 Task: Select Convenience. Add to cart, from Ice Cream Parlour for 929 Preston Street, Leroy, Kansas 66857, Cell Number 620-964-6868, following item : The Cheesecake Factory Birthday Cake_x000D_
 - 1
Action: Mouse moved to (281, 119)
Screenshot: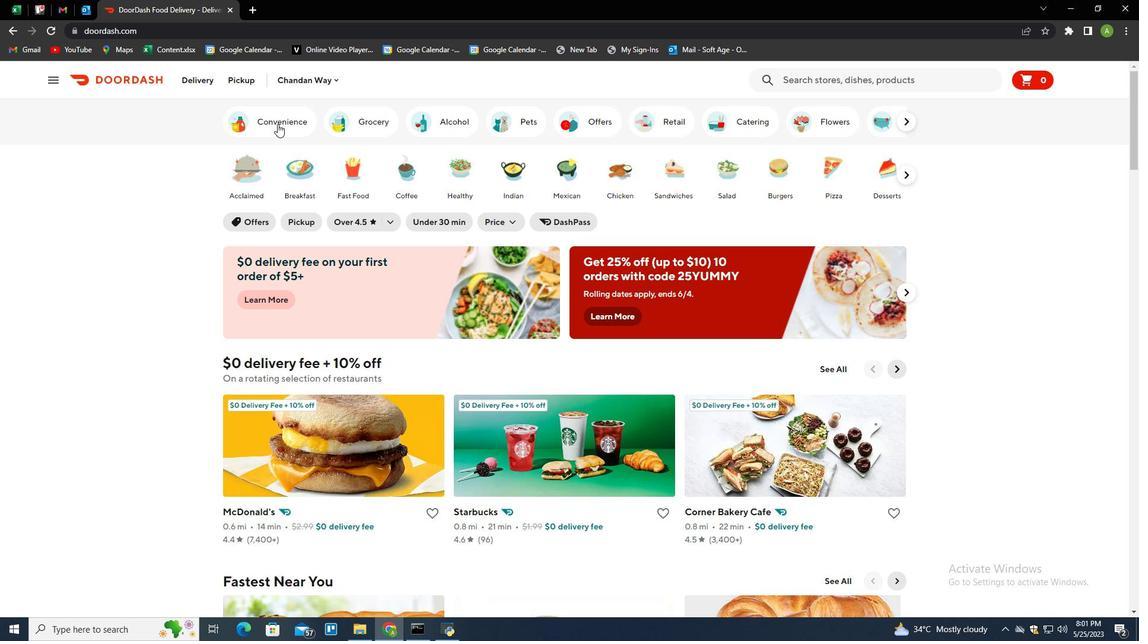 
Action: Mouse pressed left at (281, 119)
Screenshot: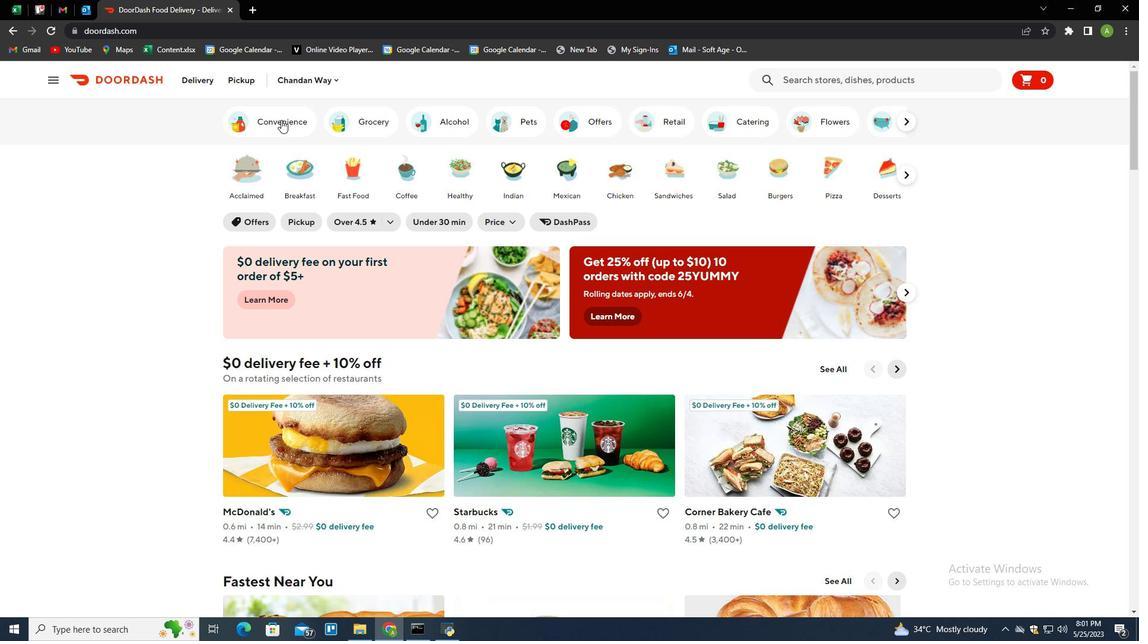 
Action: Mouse moved to (528, 519)
Screenshot: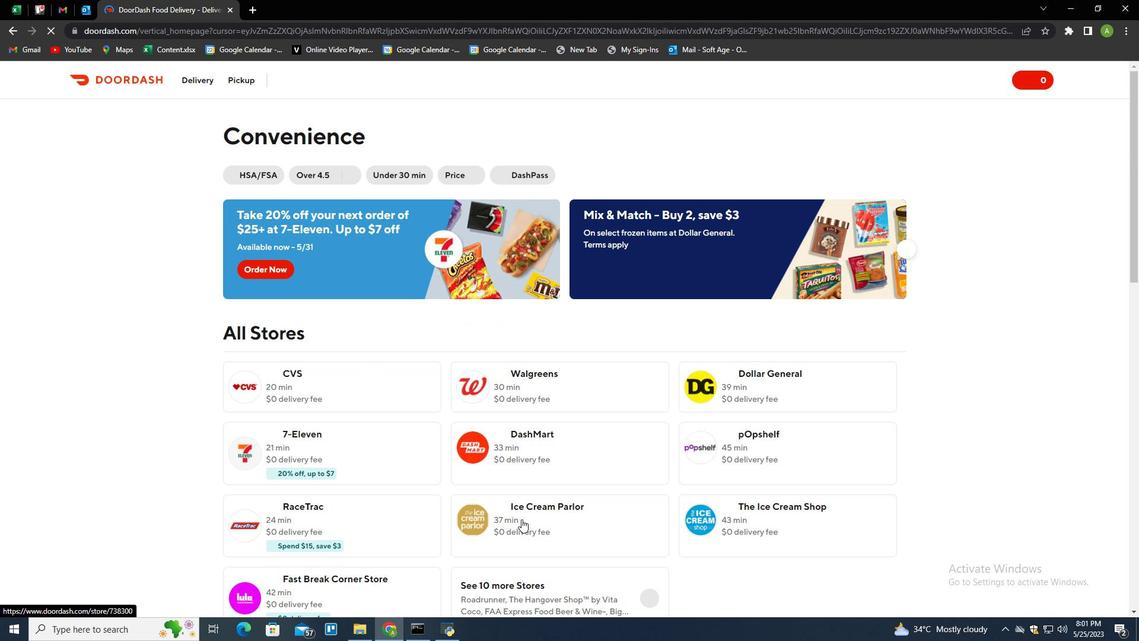 
Action: Mouse pressed left at (528, 519)
Screenshot: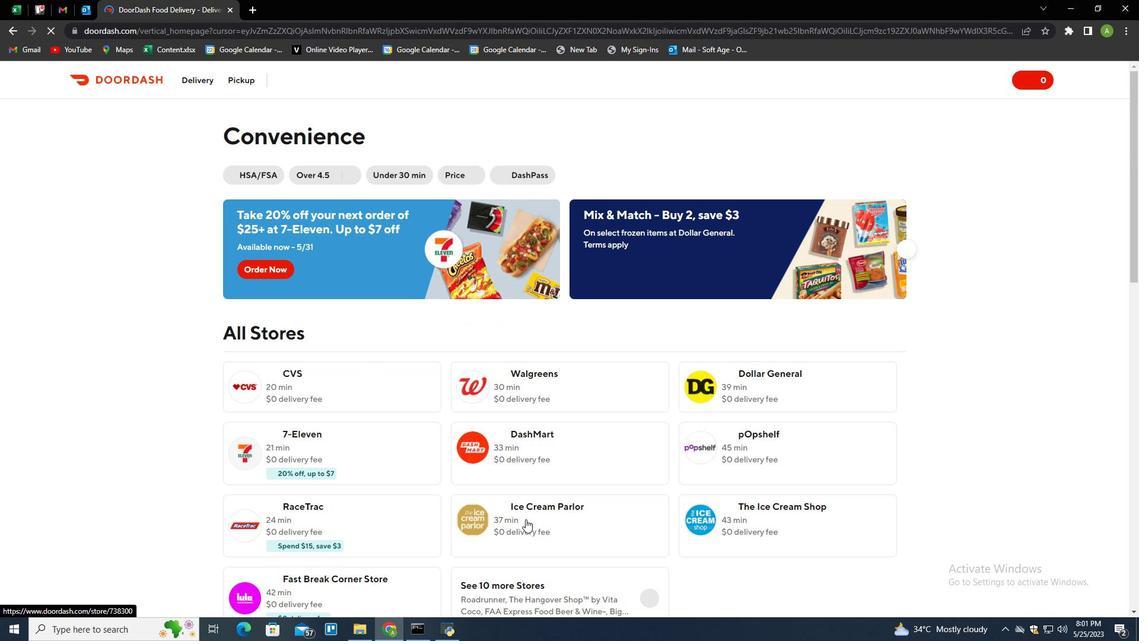 
Action: Mouse moved to (243, 74)
Screenshot: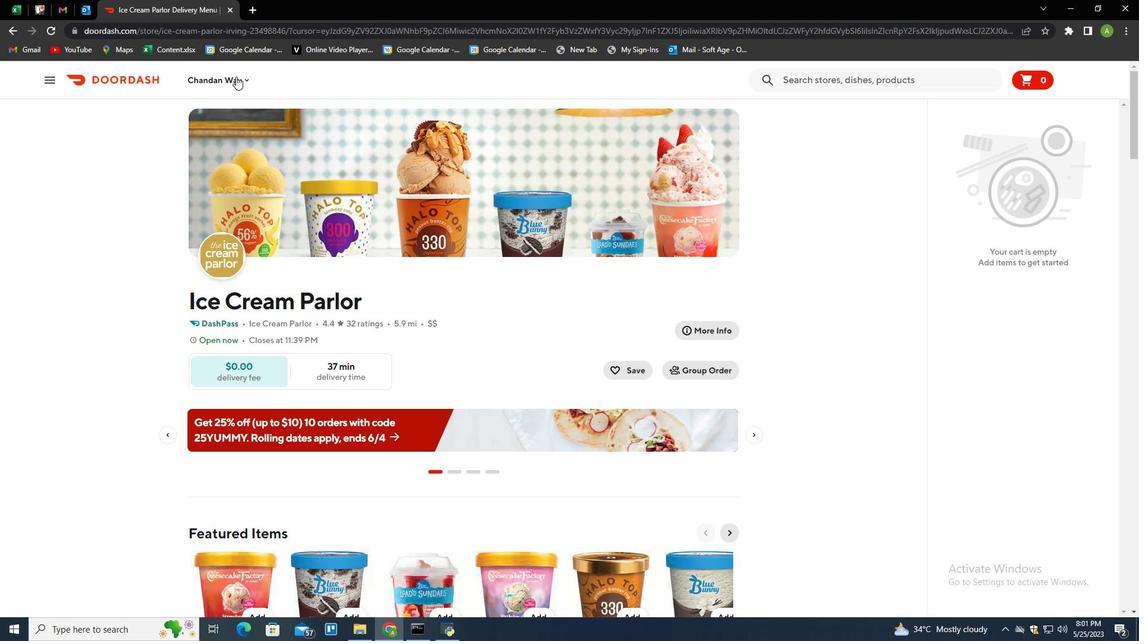 
Action: Mouse pressed left at (243, 74)
Screenshot: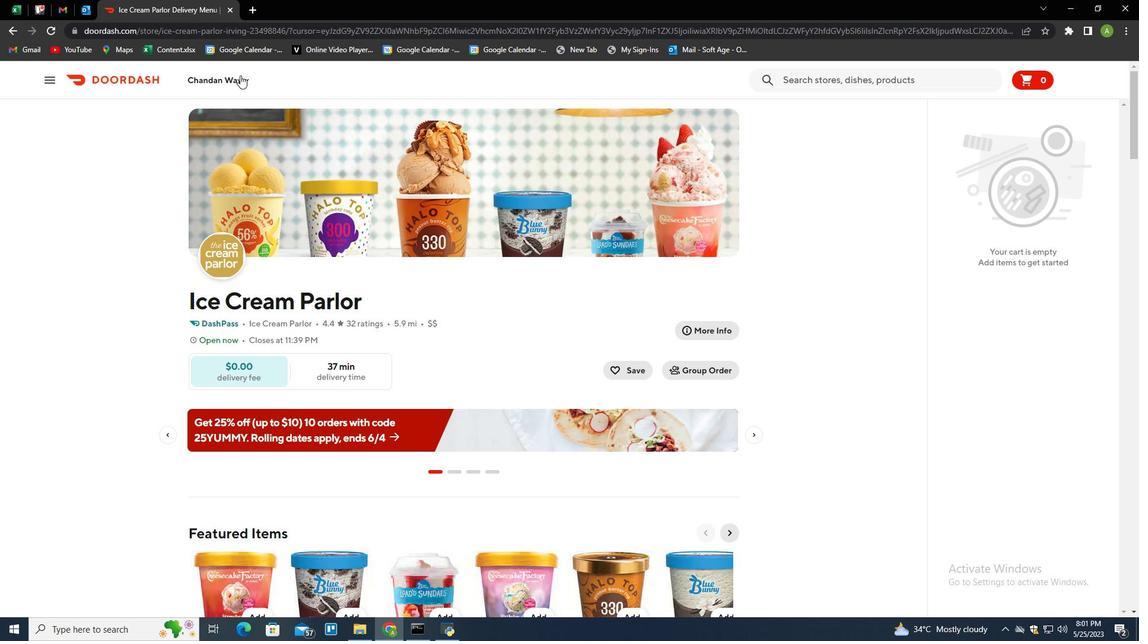 
Action: Mouse moved to (256, 127)
Screenshot: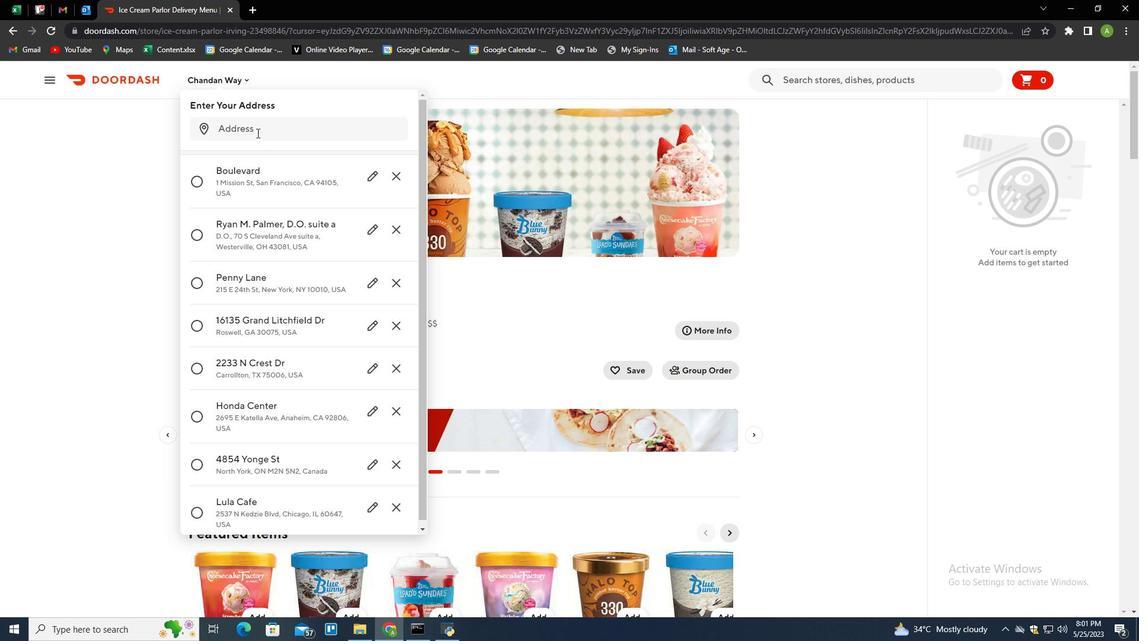 
Action: Mouse pressed left at (256, 127)
Screenshot: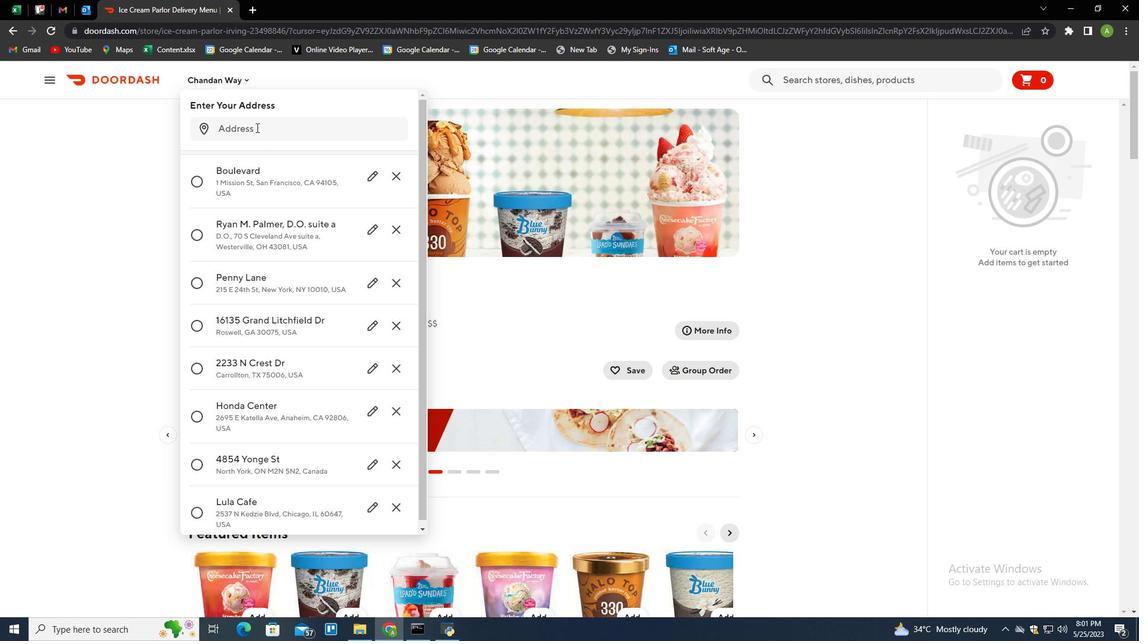 
Action: Mouse moved to (238, 165)
Screenshot: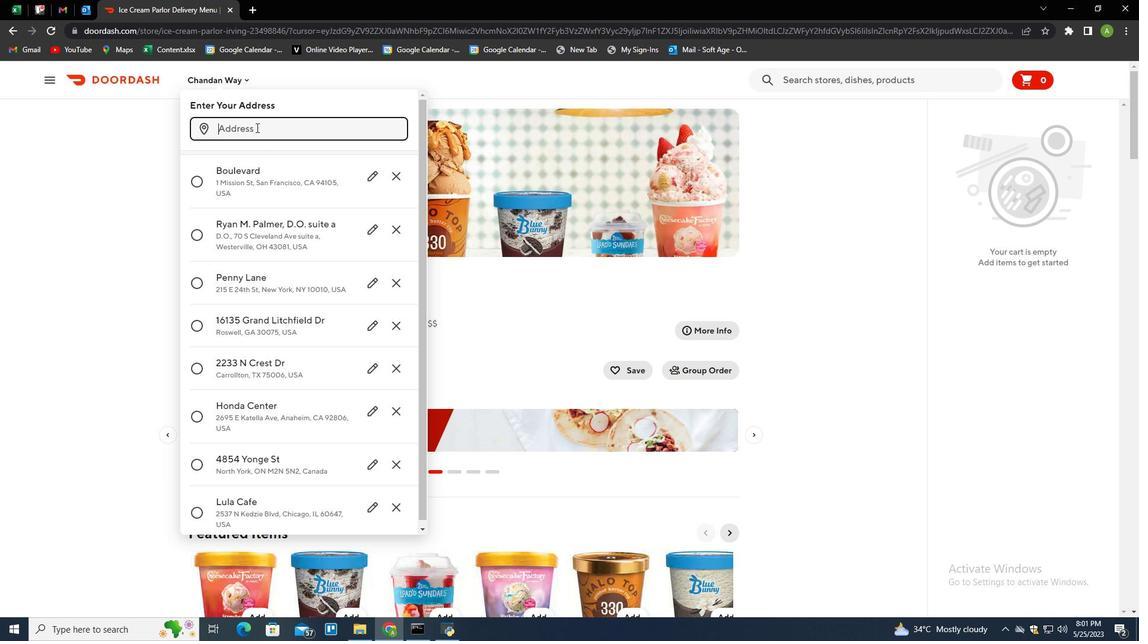 
Action: Key pressed 929<Key.space>preston<Key.space>street<Key.space><Key.backspace>.<Key.backspace>,<Key.space>leroy,<Key.space>kansas<Key.space>66857<Key.enter>
Screenshot: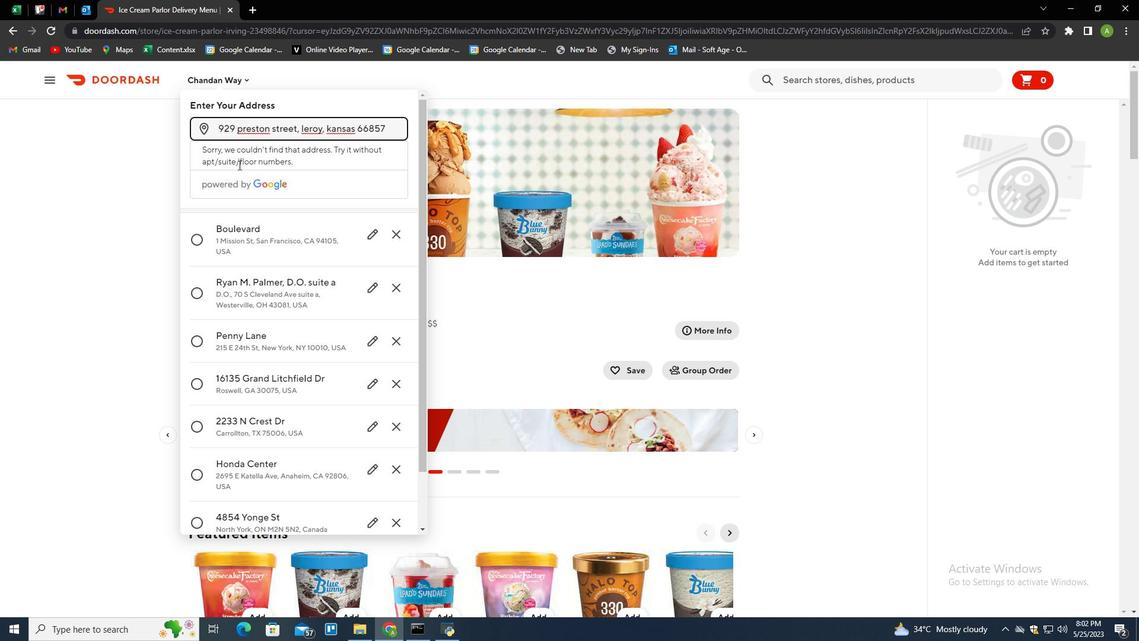 
Action: Mouse moved to (366, 492)
Screenshot: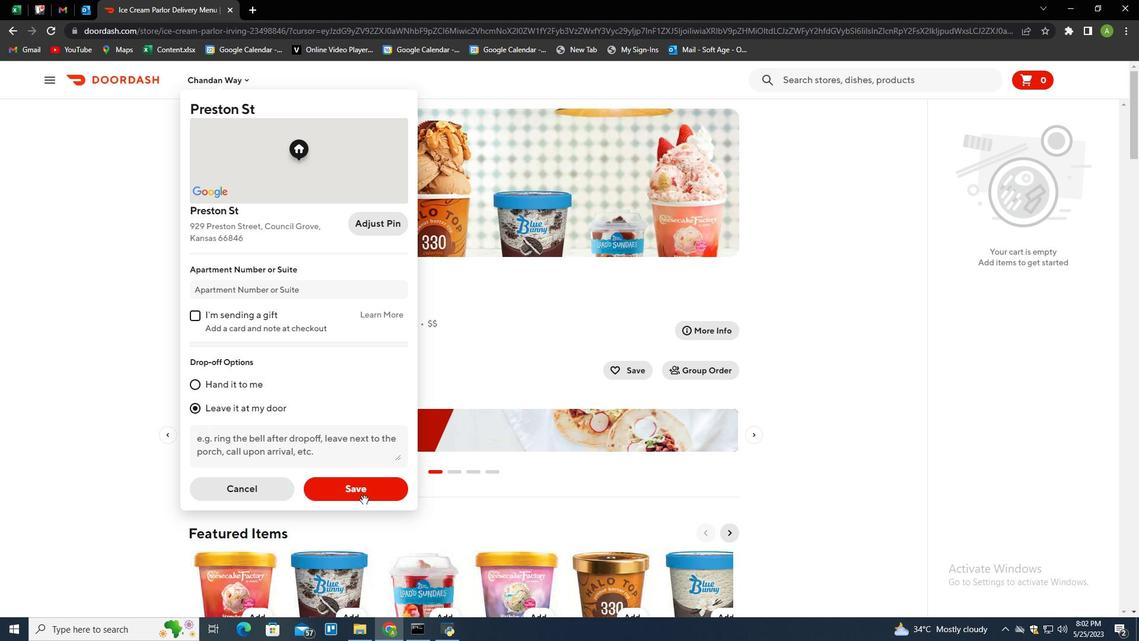 
Action: Mouse pressed left at (366, 492)
Screenshot: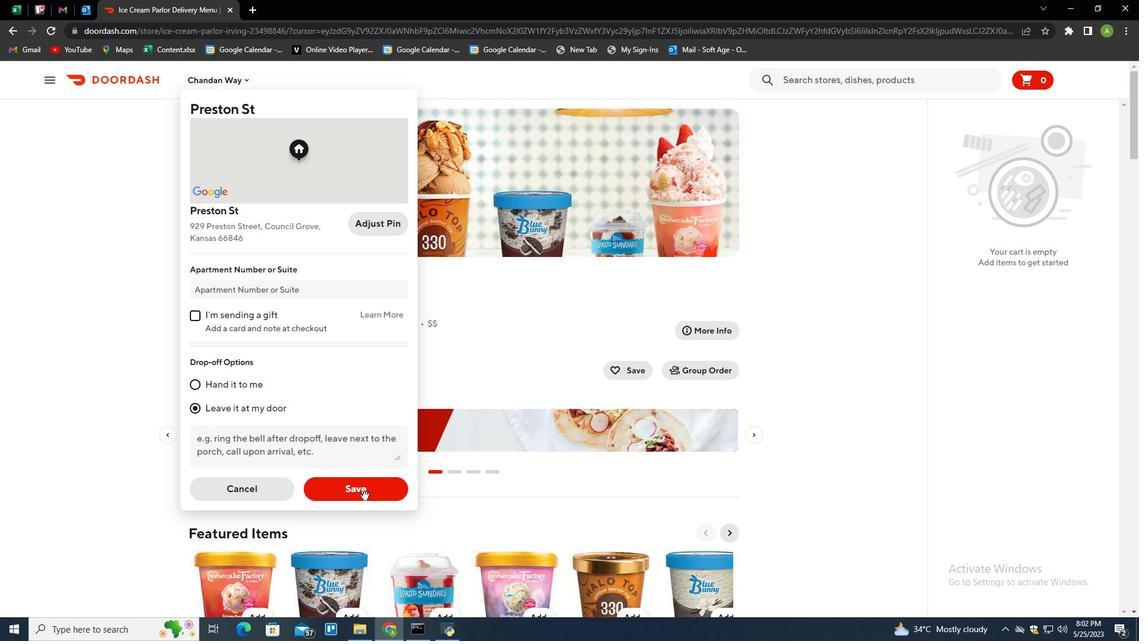 
Action: Mouse moved to (421, 249)
Screenshot: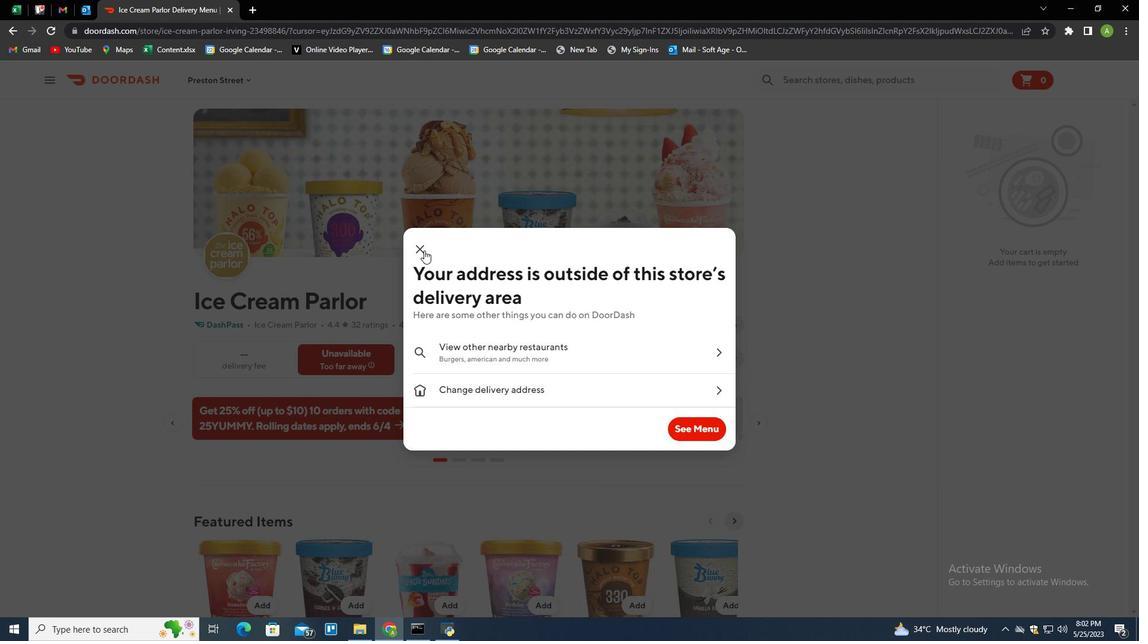 
Action: Mouse pressed left at (421, 249)
Screenshot: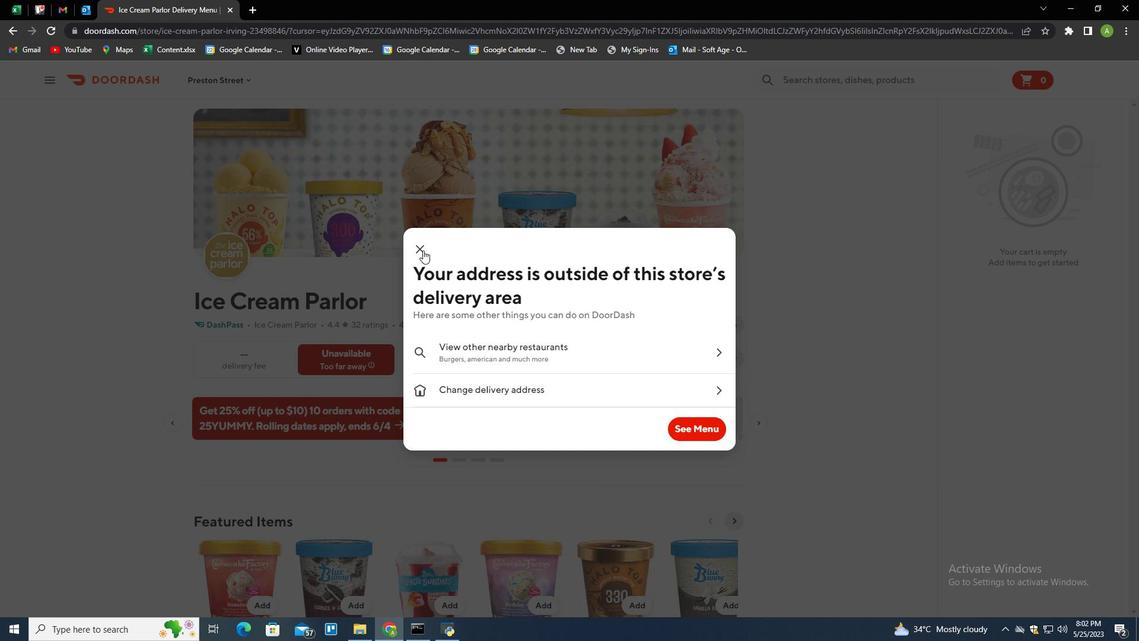 
Action: Mouse moved to (584, 333)
Screenshot: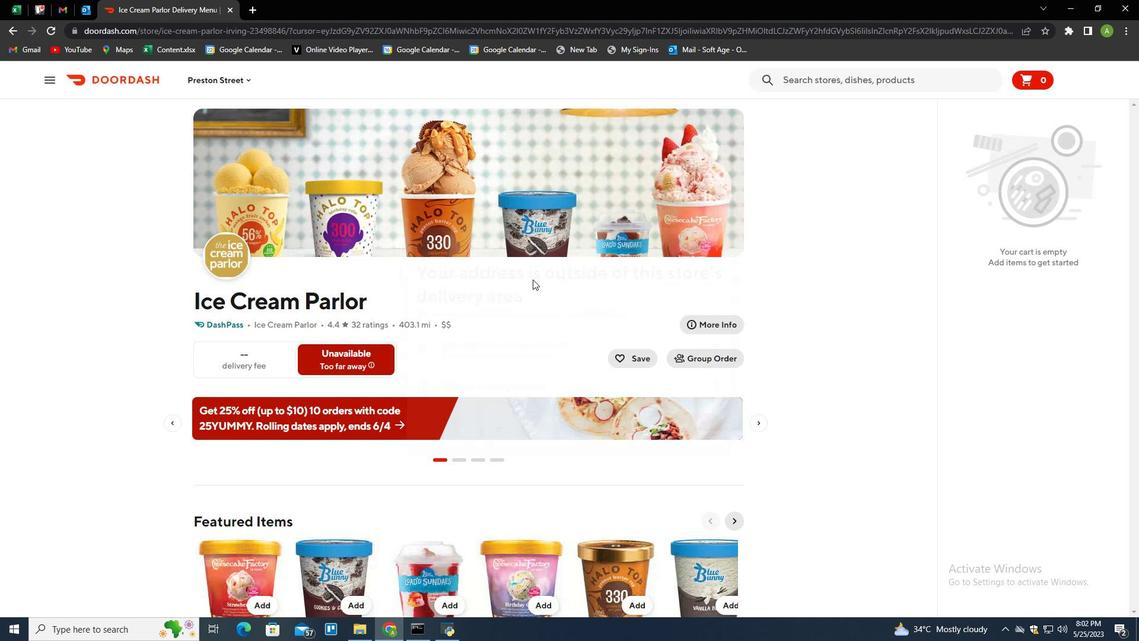 
Action: Mouse scrolled (584, 332) with delta (0, 0)
Screenshot: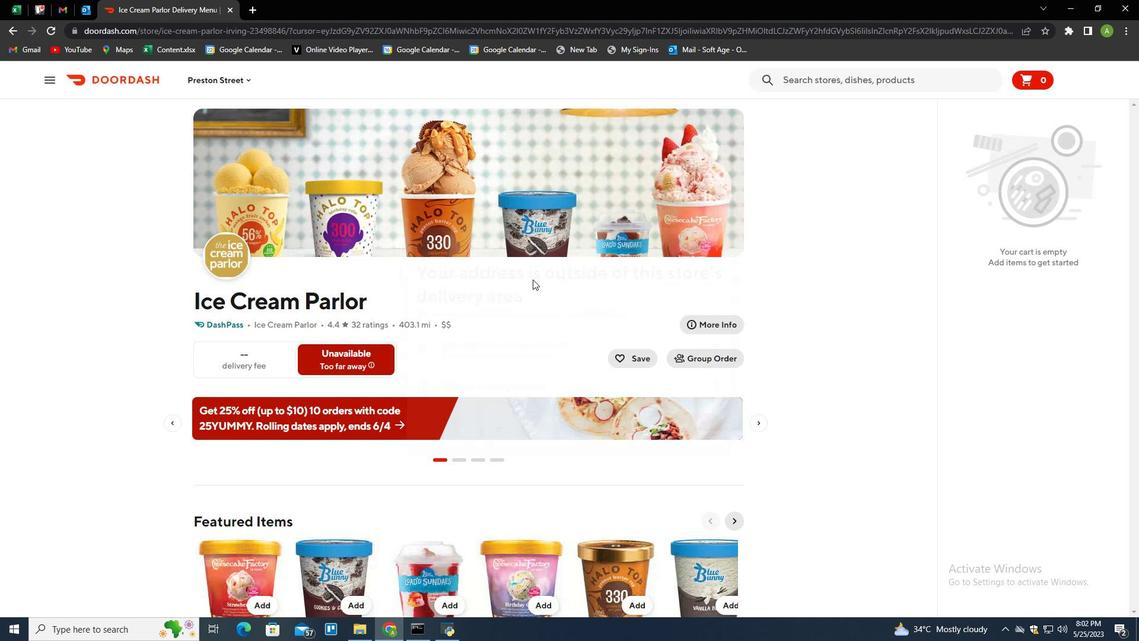 
Action: Mouse moved to (587, 344)
Screenshot: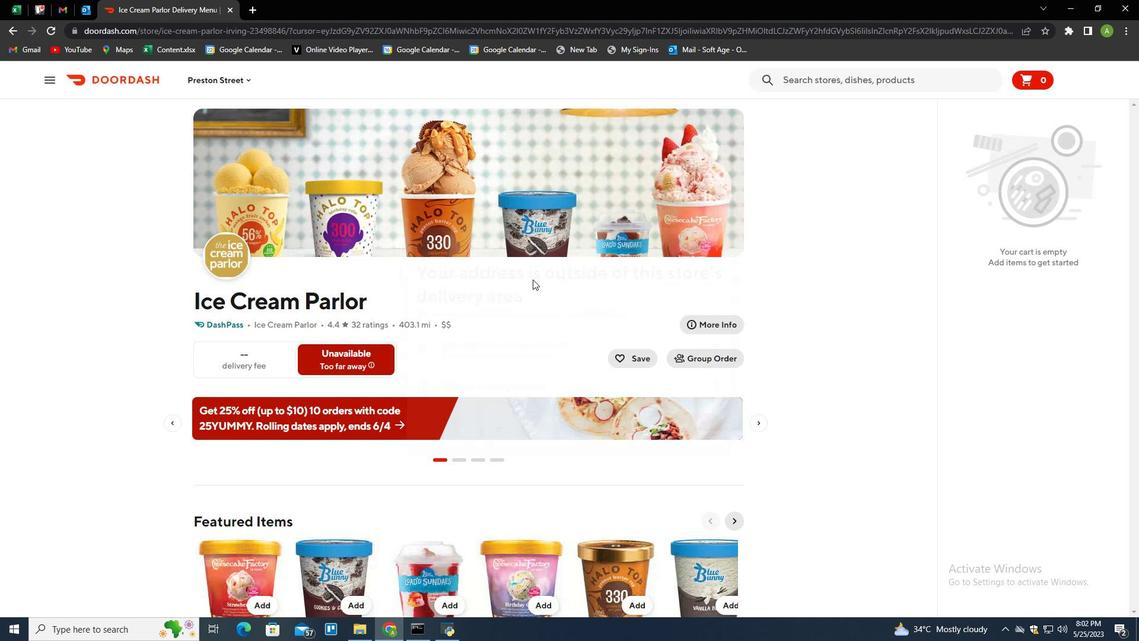 
Action: Mouse scrolled (587, 343) with delta (0, 0)
Screenshot: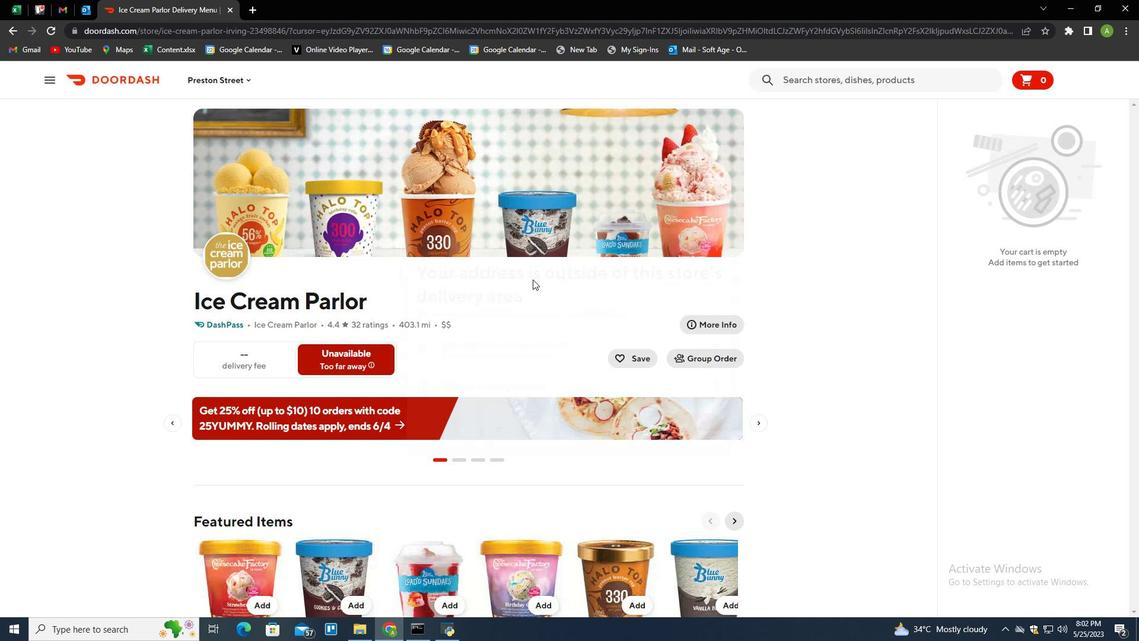 
Action: Mouse moved to (590, 354)
Screenshot: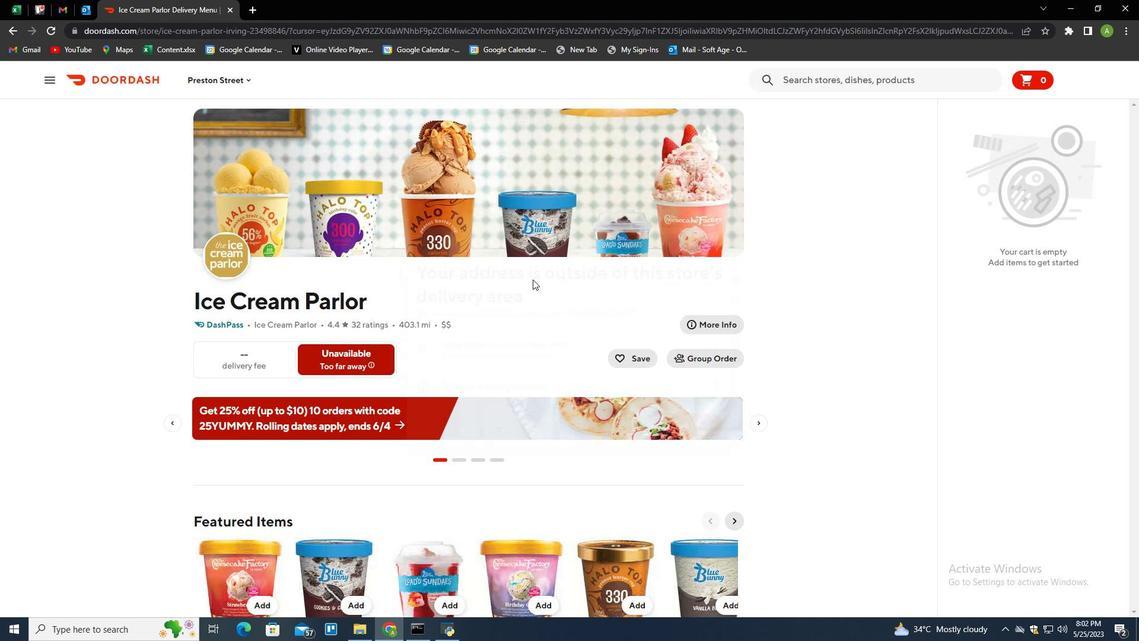 
Action: Mouse scrolled (588, 349) with delta (0, 0)
Screenshot: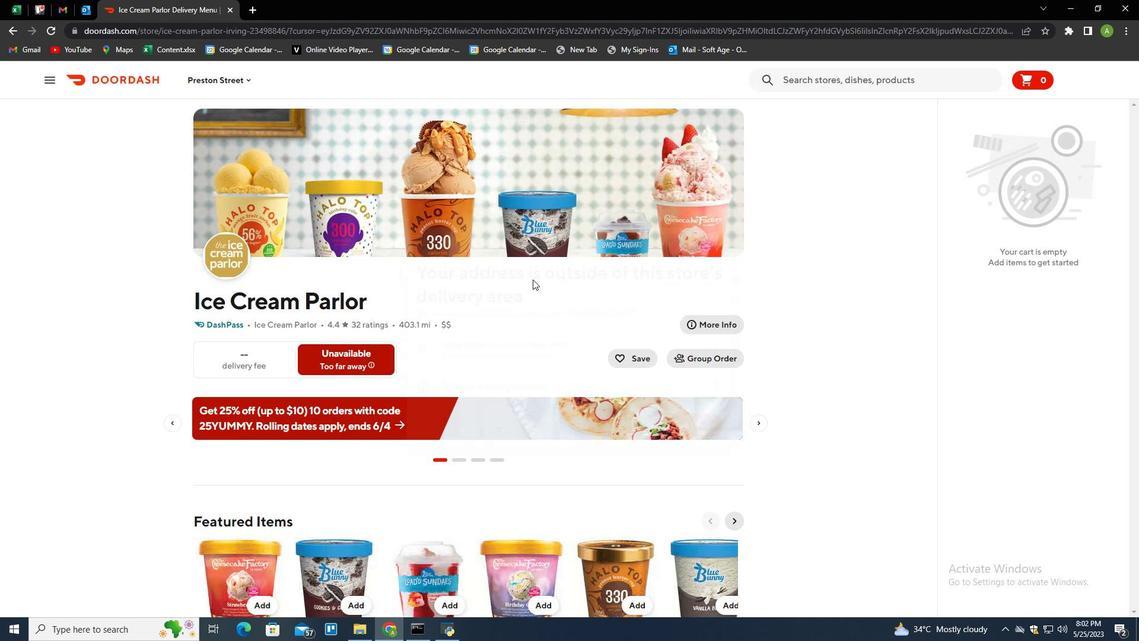 
Action: Mouse moved to (593, 364)
Screenshot: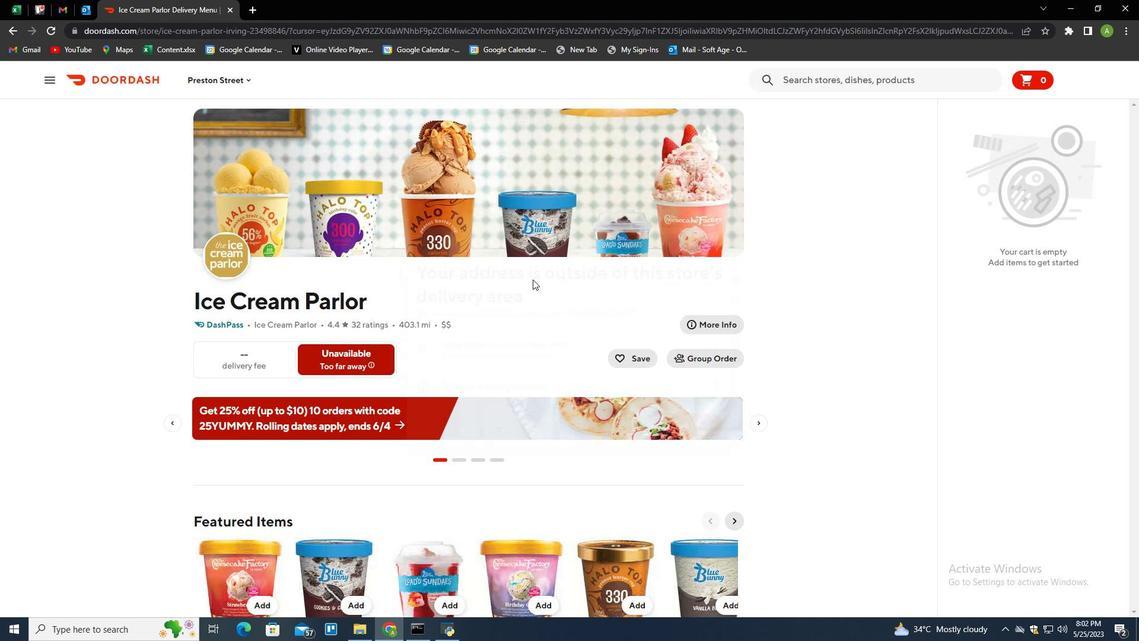 
Action: Mouse scrolled (590, 353) with delta (0, 0)
Screenshot: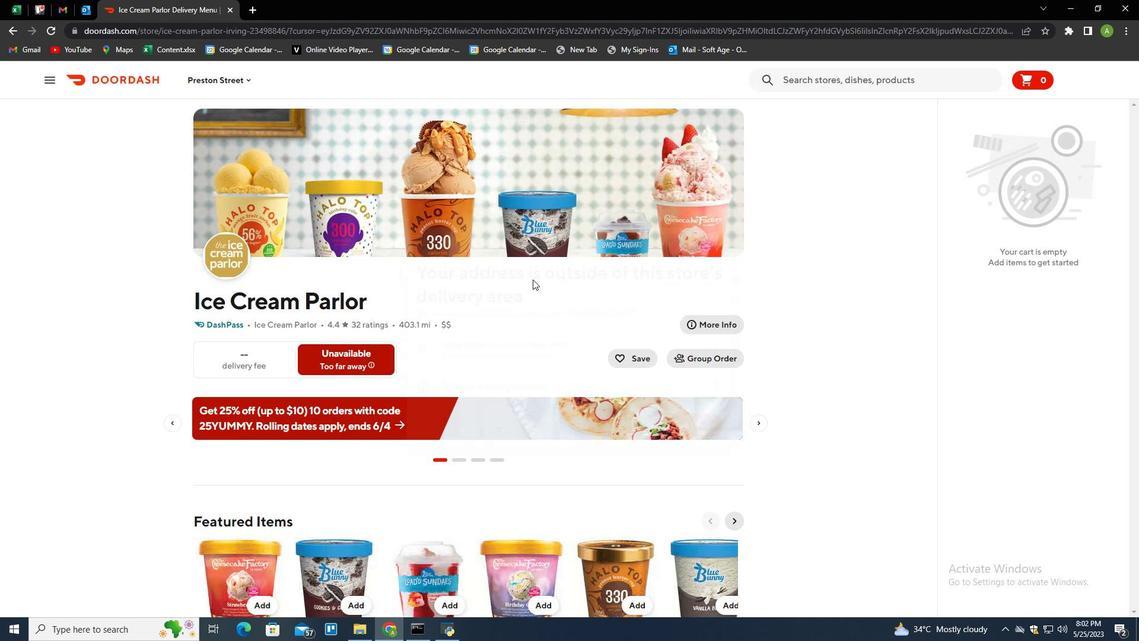 
Action: Mouse moved to (608, 419)
Screenshot: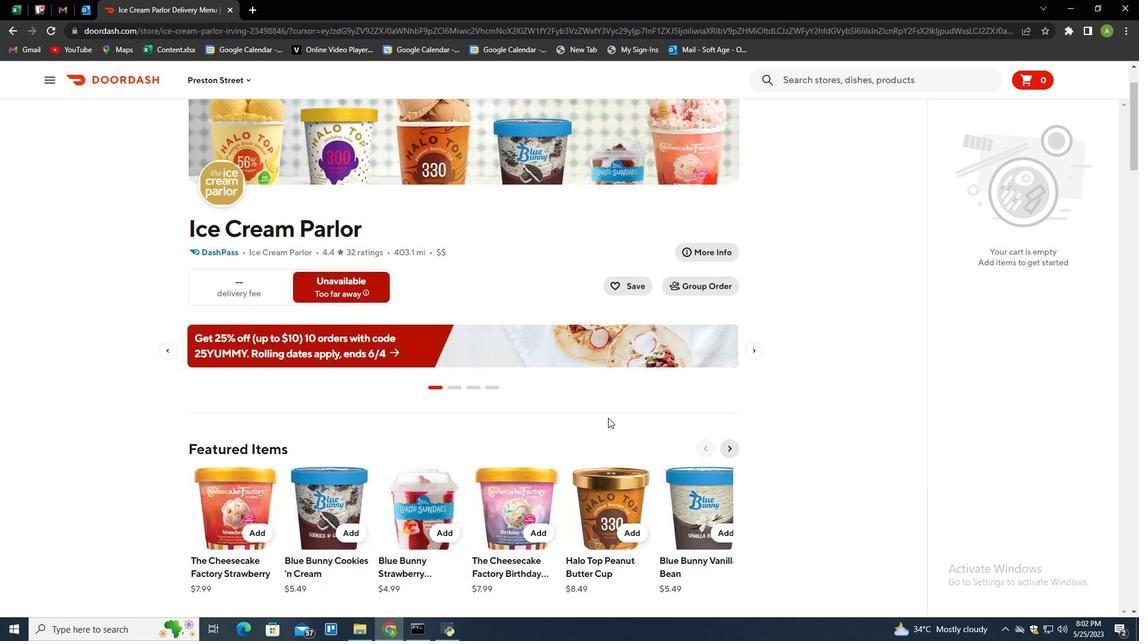 
Action: Mouse scrolled (608, 418) with delta (0, 0)
Screenshot: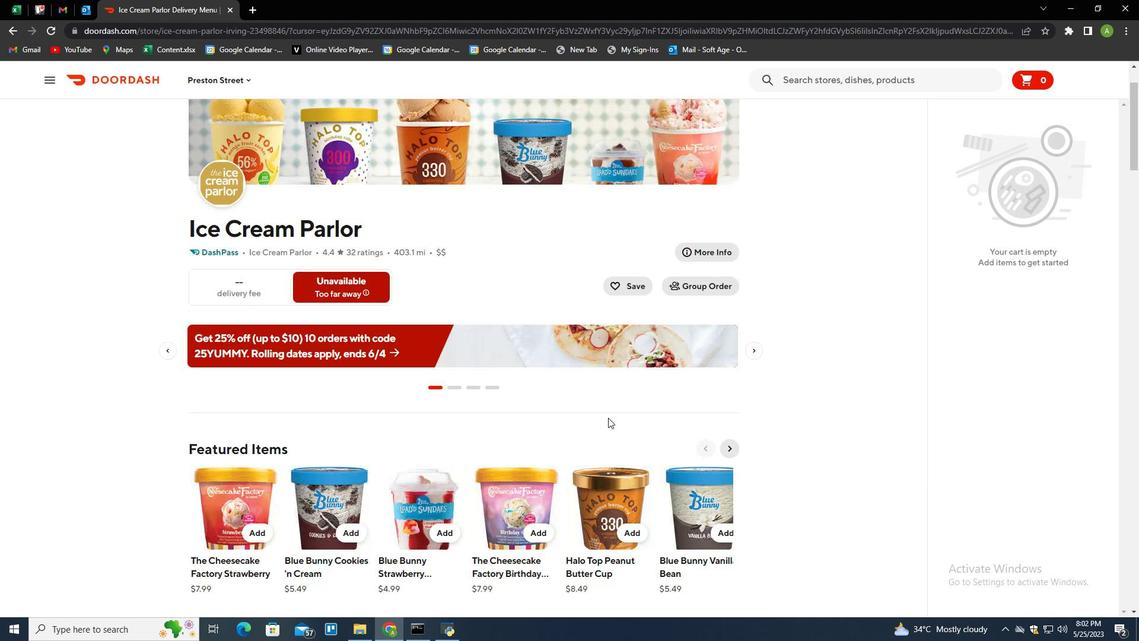 
Action: Mouse moved to (608, 419)
Screenshot: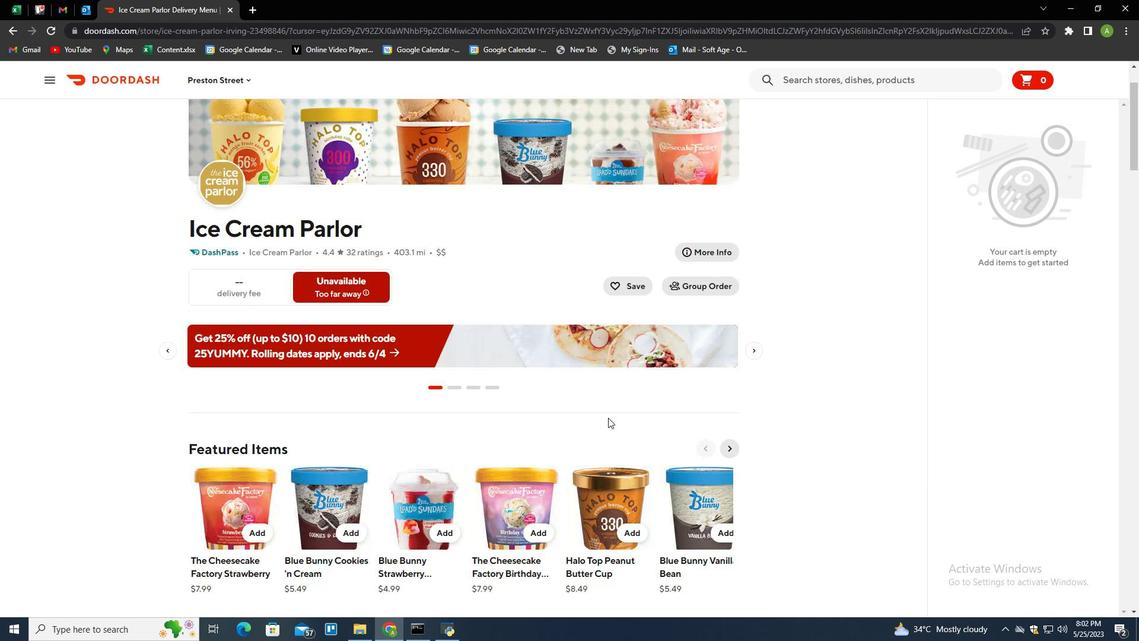 
Action: Mouse scrolled (608, 419) with delta (0, 0)
Screenshot: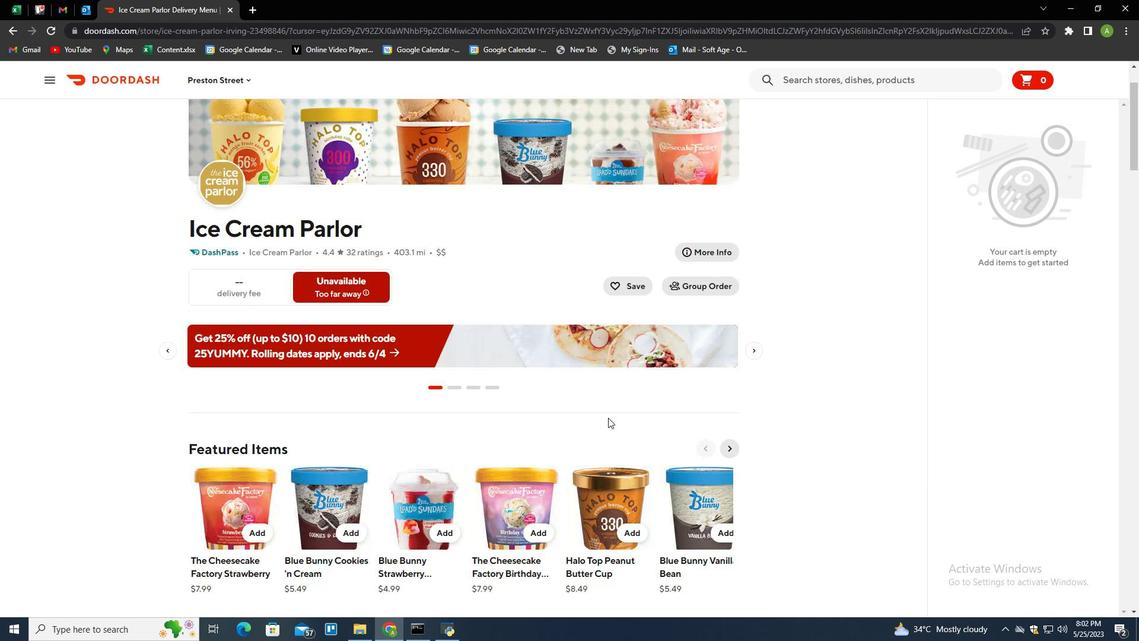 
Action: Mouse scrolled (608, 419) with delta (0, 0)
Screenshot: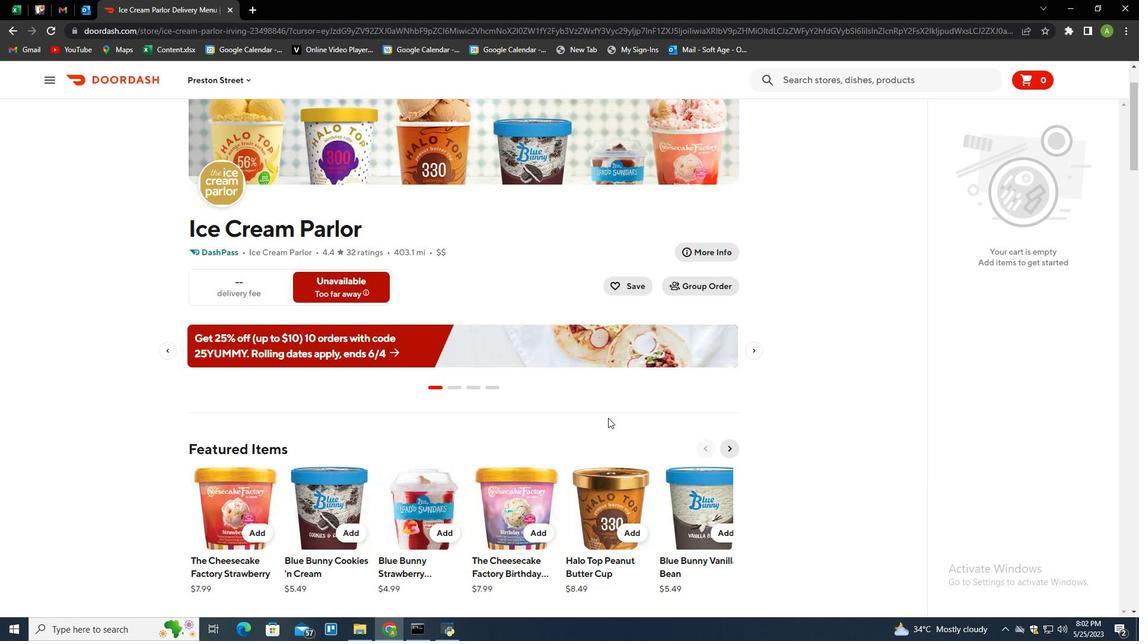 
Action: Mouse moved to (609, 436)
Screenshot: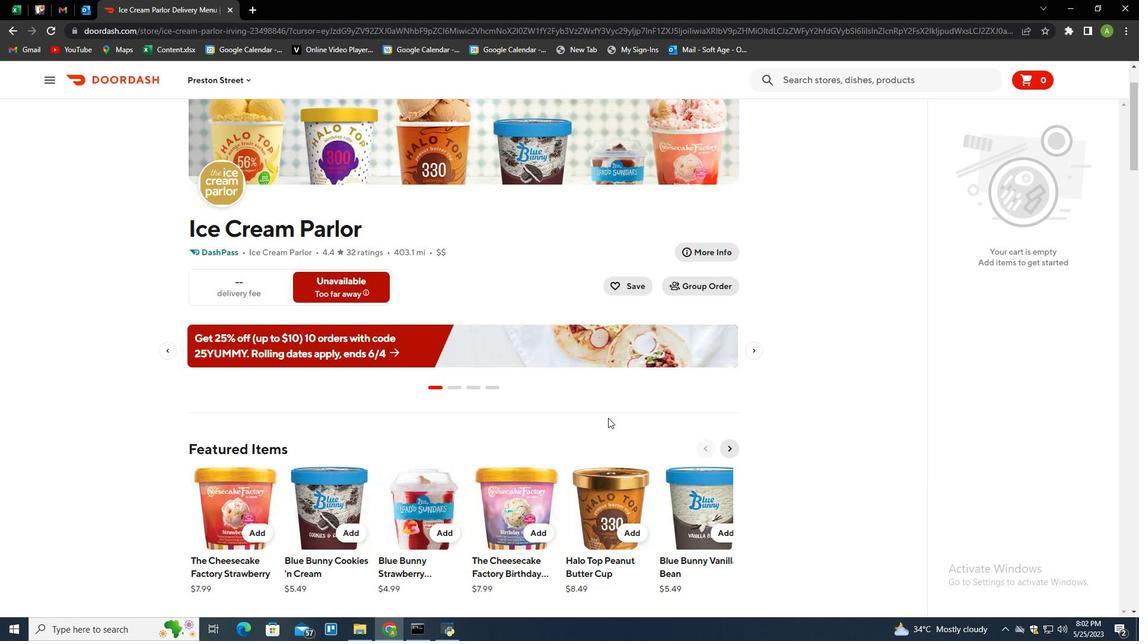 
Action: Mouse scrolled (609, 435) with delta (0, 0)
Screenshot: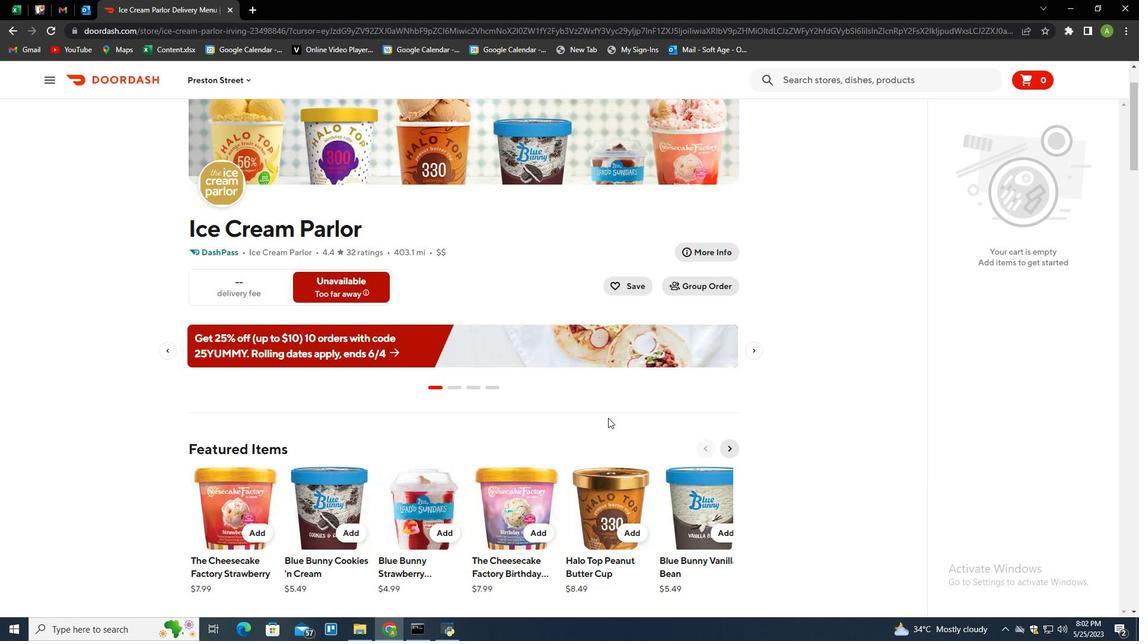
Action: Mouse moved to (614, 517)
Screenshot: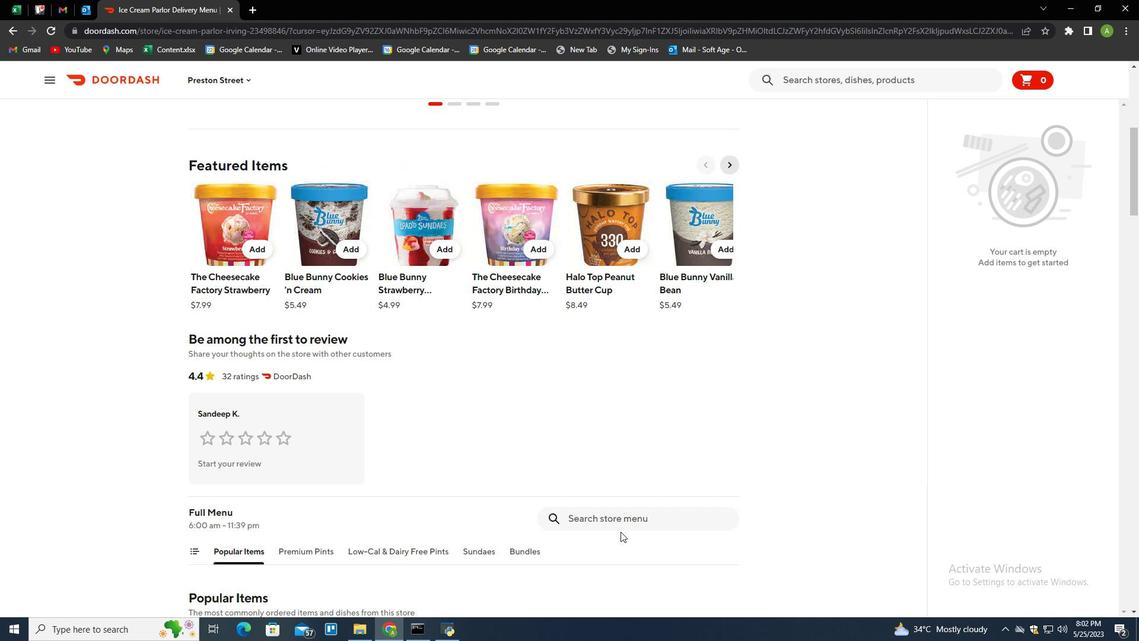 
Action: Mouse pressed left at (614, 517)
Screenshot: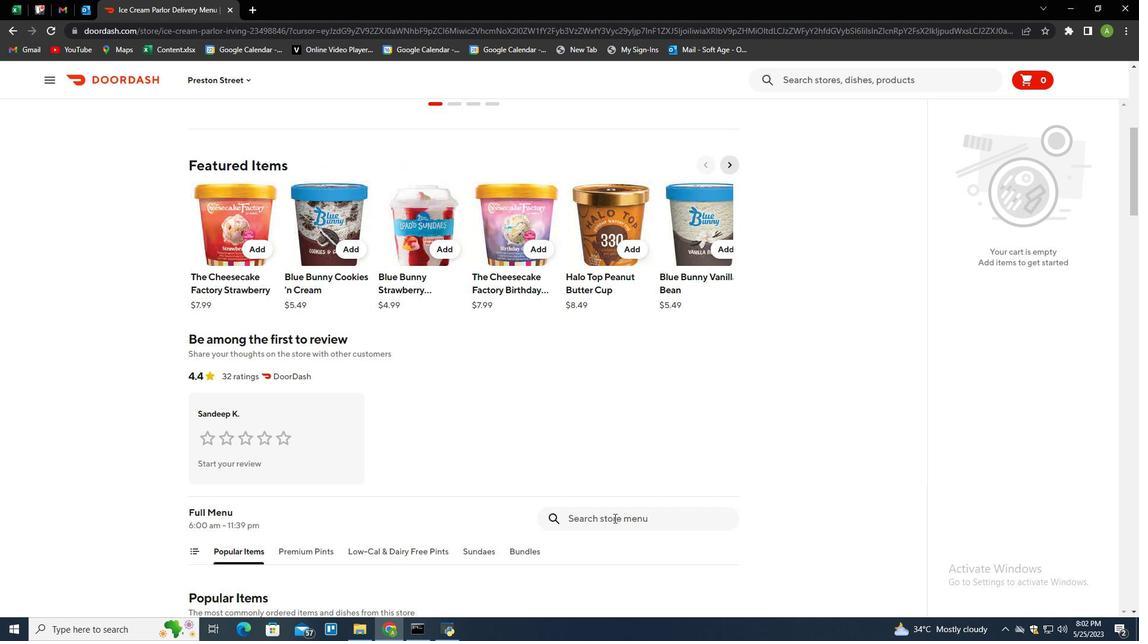 
Action: Mouse moved to (612, 515)
Screenshot: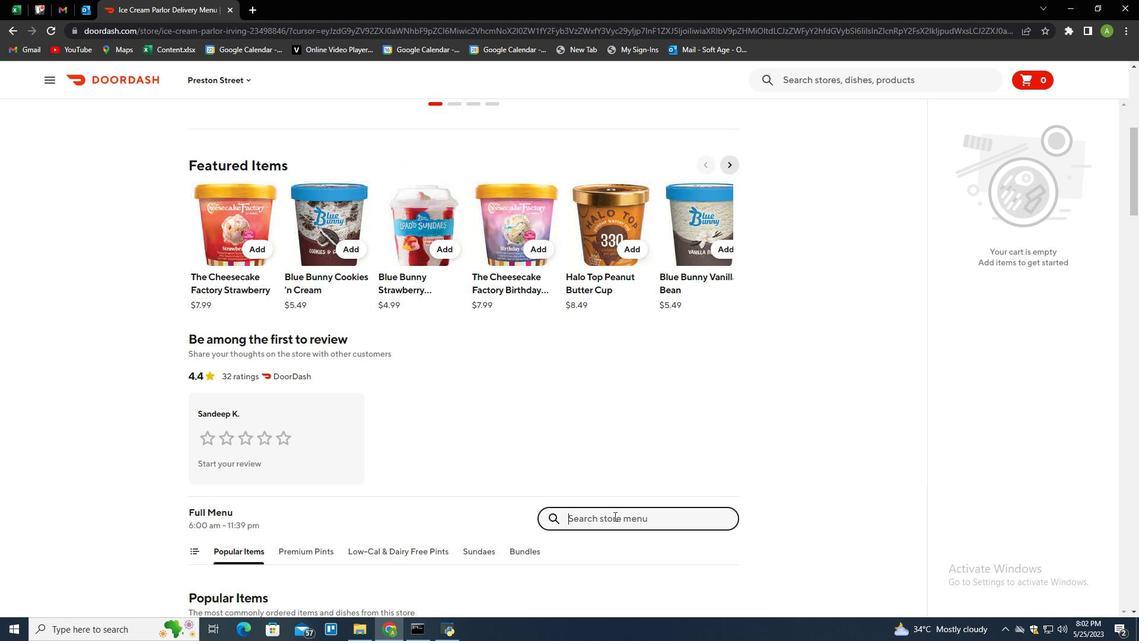 
Action: Key pressed the<Key.space>cheesecake<Key.space>facti<Key.backspace>tory<Key.backspace><Key.backspace><Key.backspace><Key.backspace>ory<Key.space>birthday<Key.space>cake<Key.enter>
Screenshot: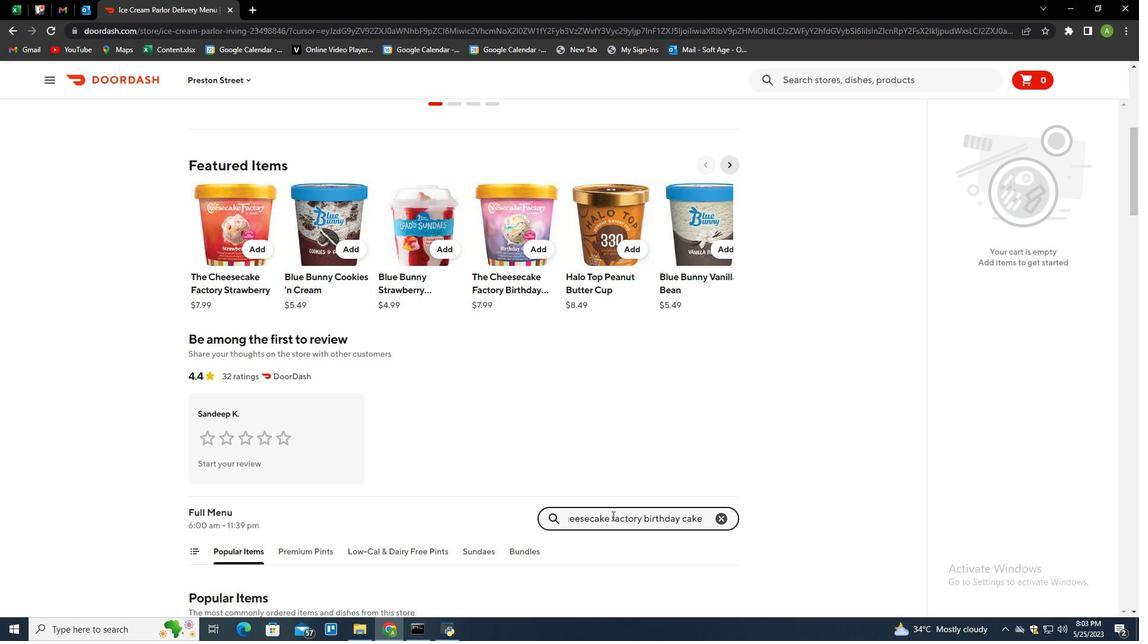 
Action: Mouse moved to (439, 339)
Screenshot: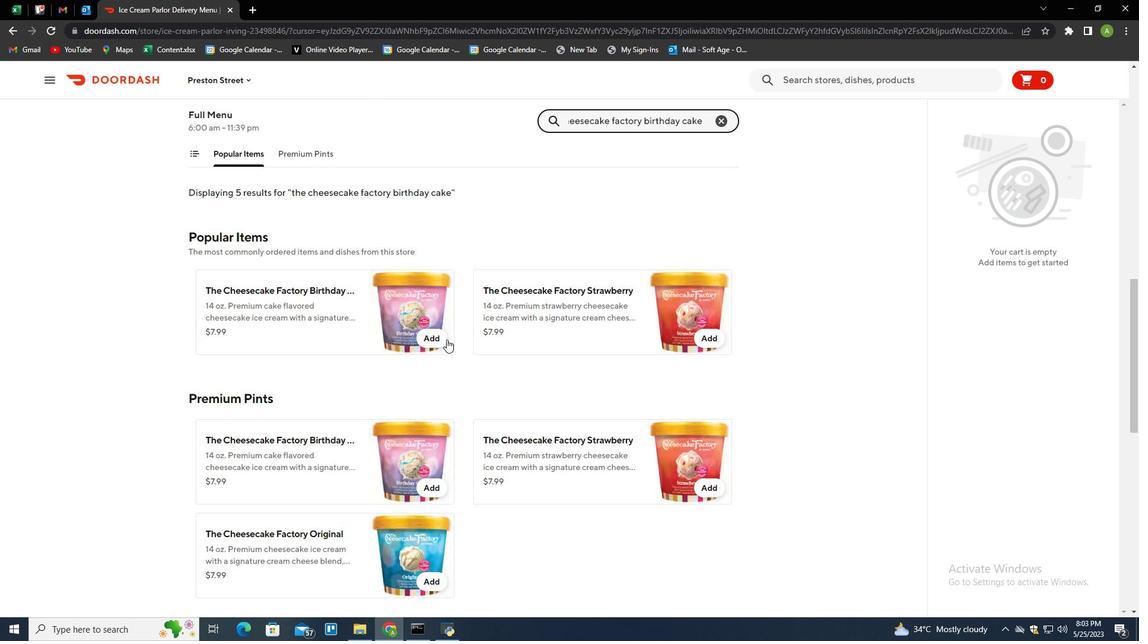
Action: Mouse pressed left at (439, 339)
Screenshot: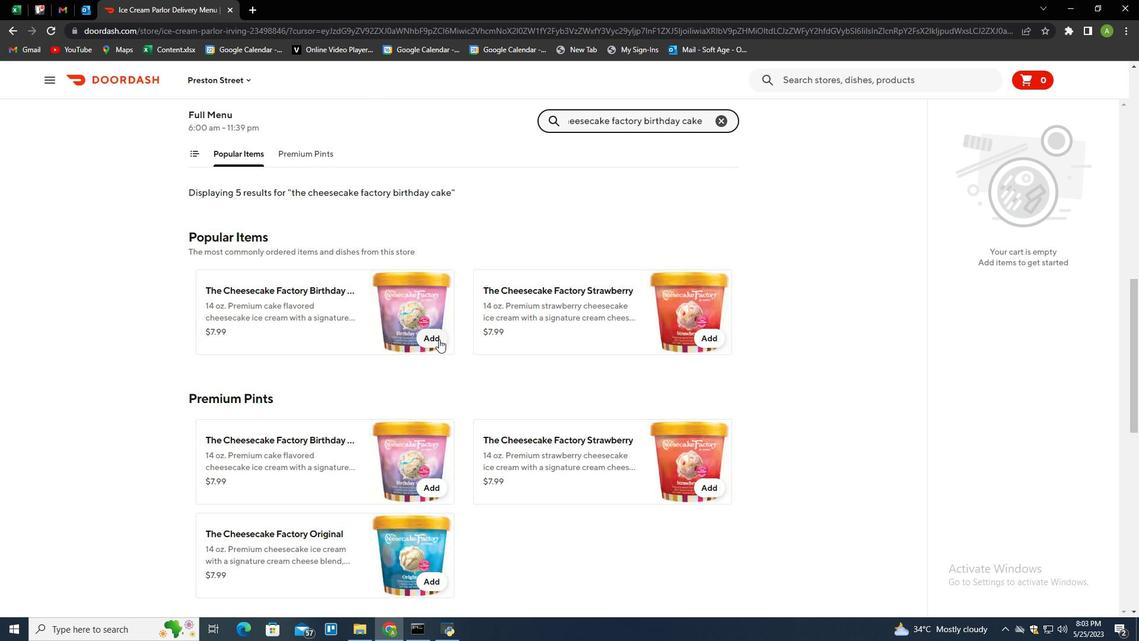 
Action: Mouse moved to (959, 151)
Screenshot: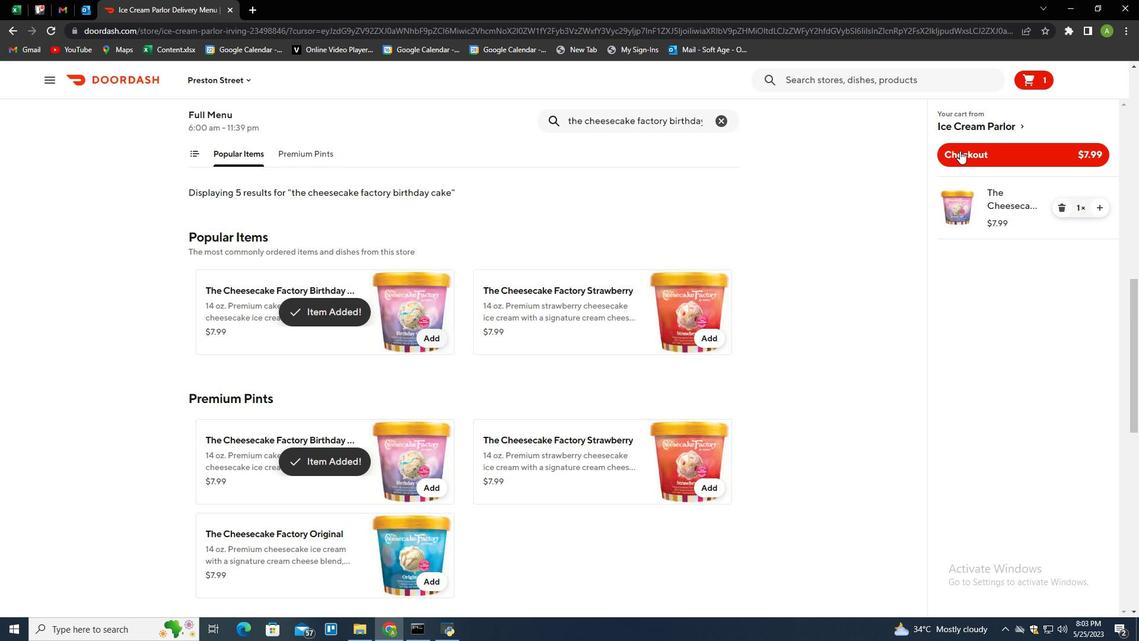 
Action: Mouse pressed left at (959, 151)
Screenshot: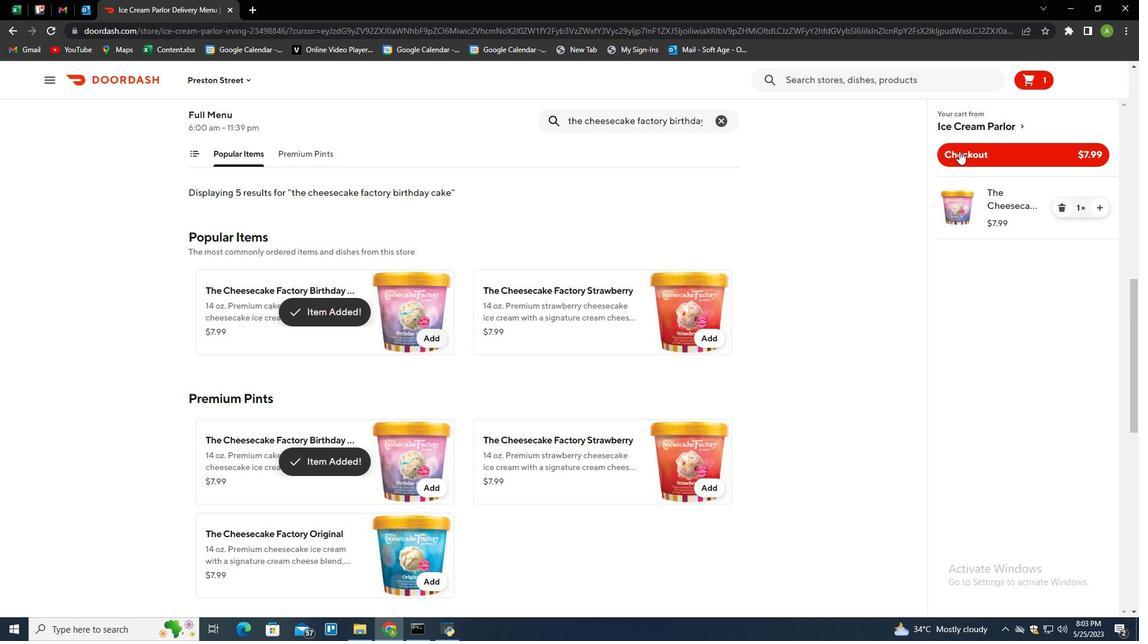 
Action: Mouse moved to (960, 154)
Screenshot: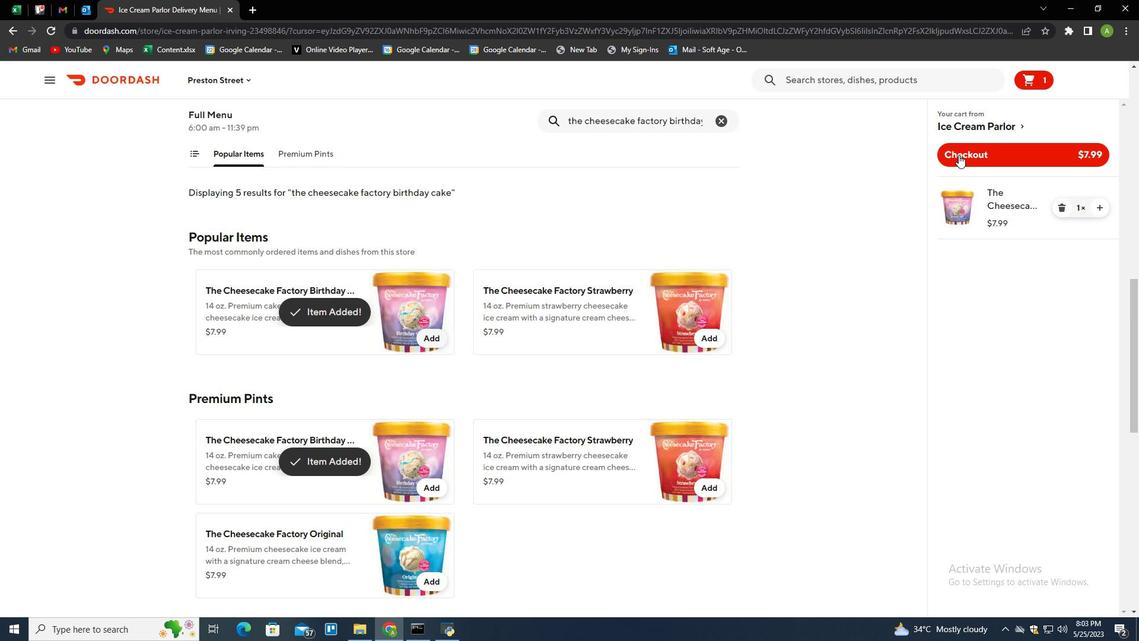 
